 Task: Set and save the "Dry" of the Audio Spatializer to 0.50.
Action: Mouse moved to (113, 13)
Screenshot: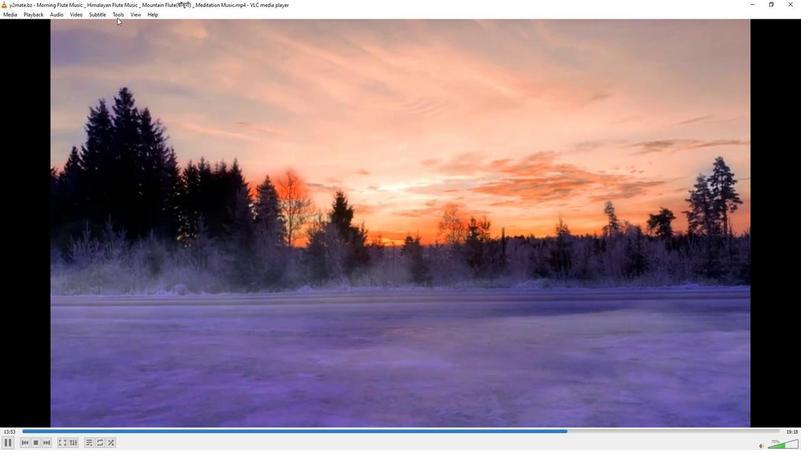 
Action: Mouse pressed left at (113, 13)
Screenshot: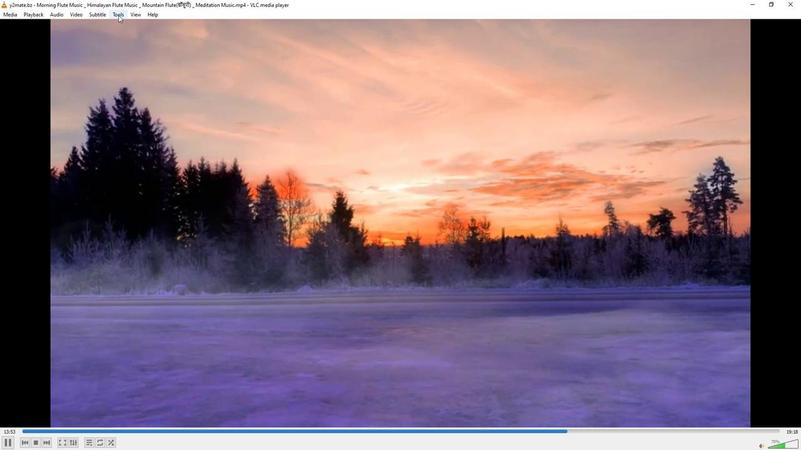 
Action: Mouse moved to (124, 113)
Screenshot: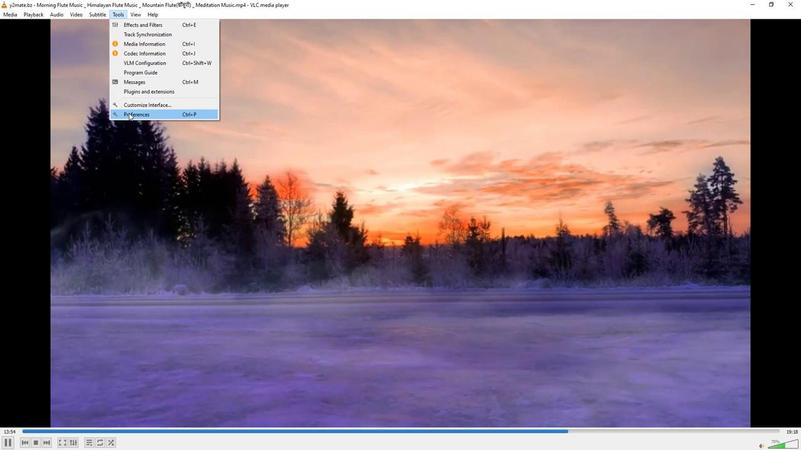 
Action: Mouse pressed left at (124, 113)
Screenshot: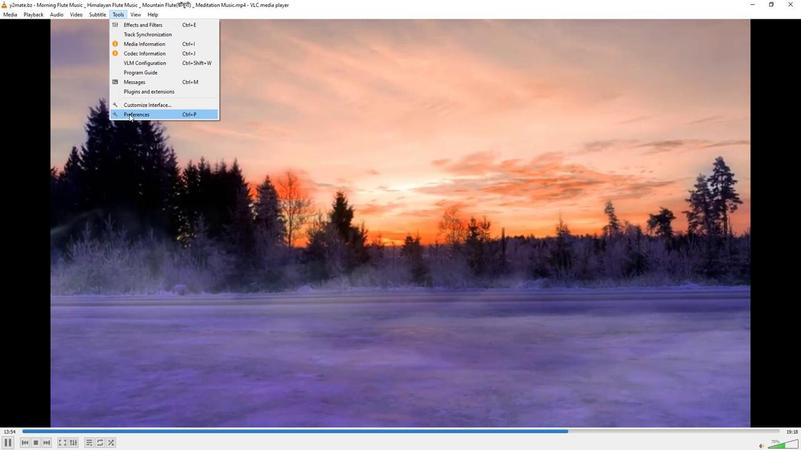 
Action: Mouse moved to (262, 370)
Screenshot: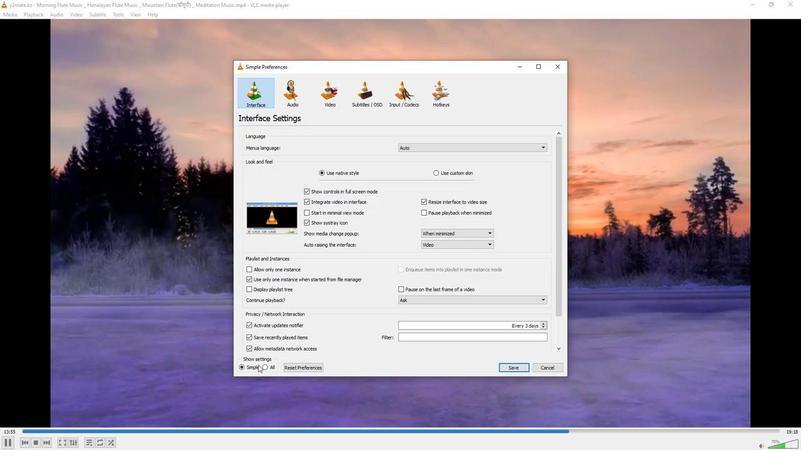 
Action: Mouse pressed left at (262, 370)
Screenshot: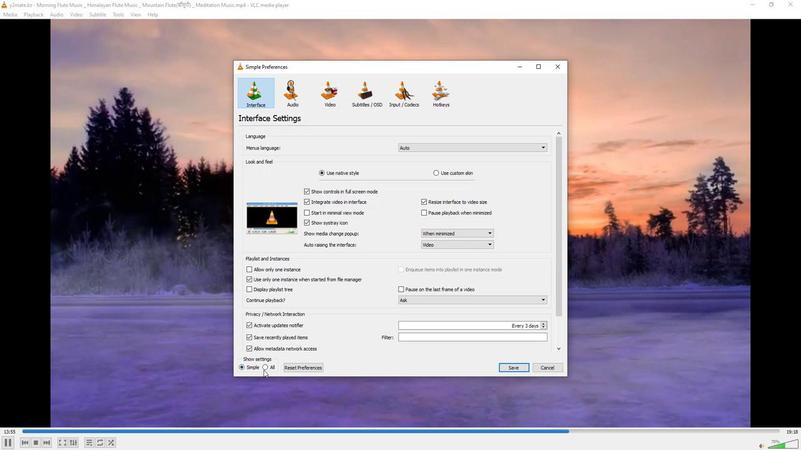 
Action: Mouse moved to (255, 179)
Screenshot: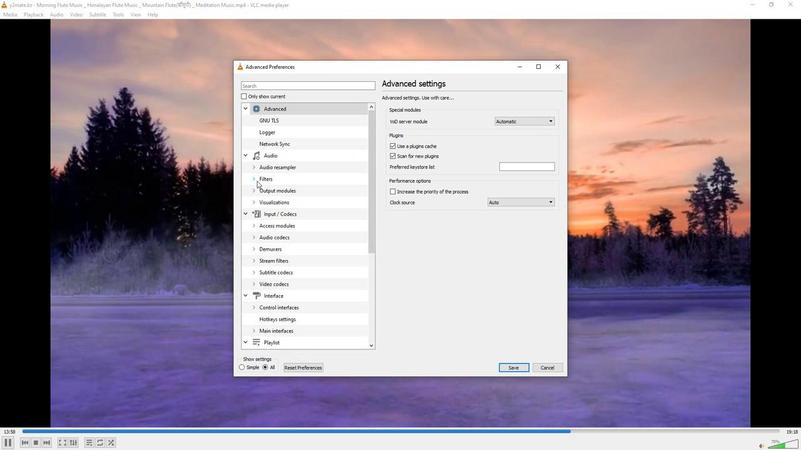 
Action: Mouse pressed left at (255, 179)
Screenshot: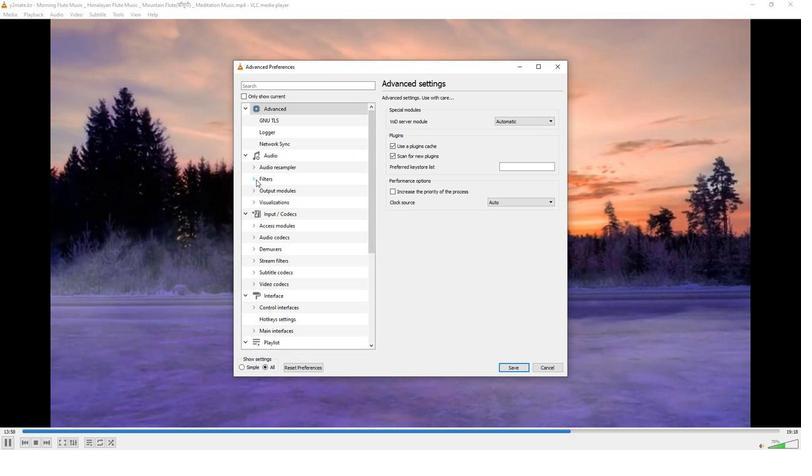 
Action: Mouse moved to (277, 332)
Screenshot: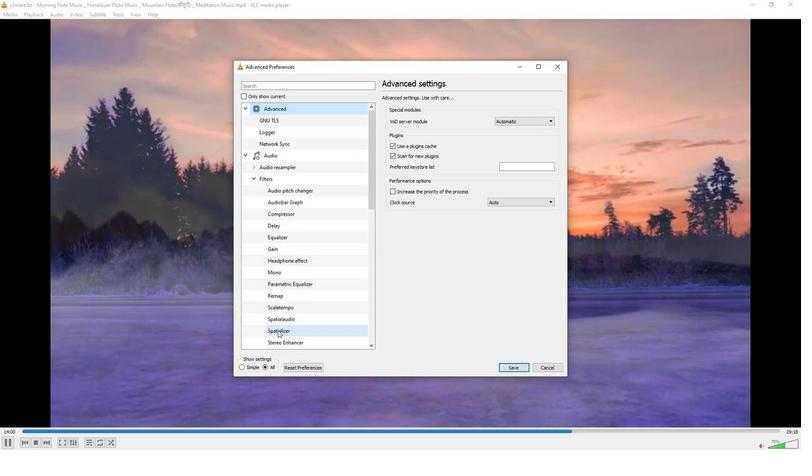 
Action: Mouse pressed left at (277, 332)
Screenshot: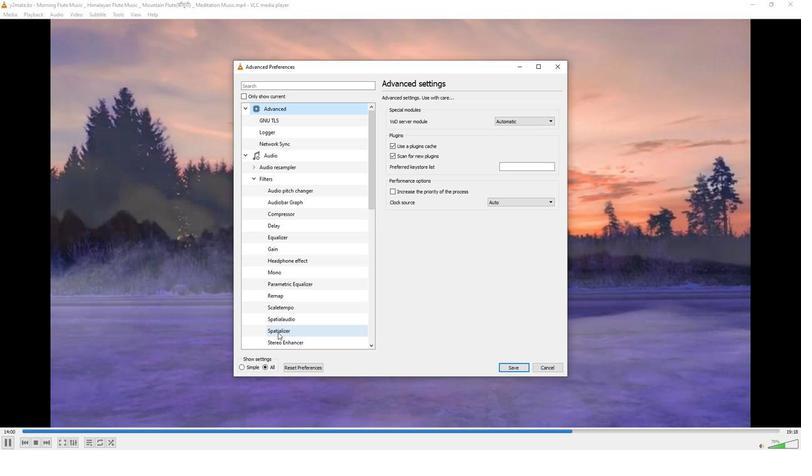 
Action: Mouse moved to (565, 141)
Screenshot: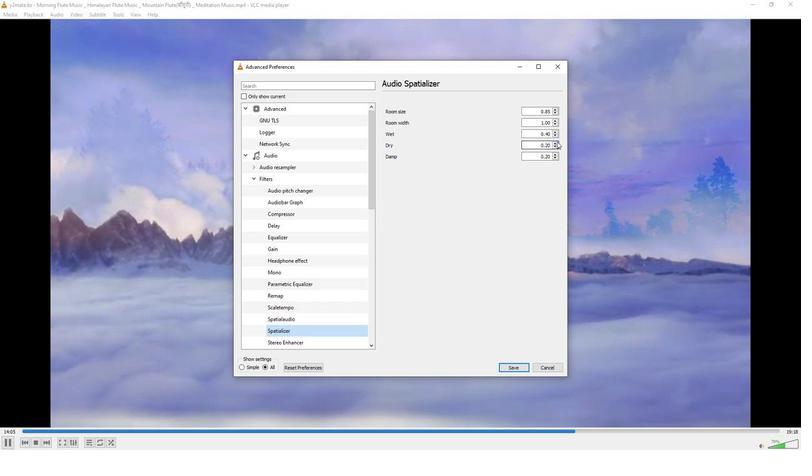 
Action: Mouse pressed left at (565, 141)
Screenshot: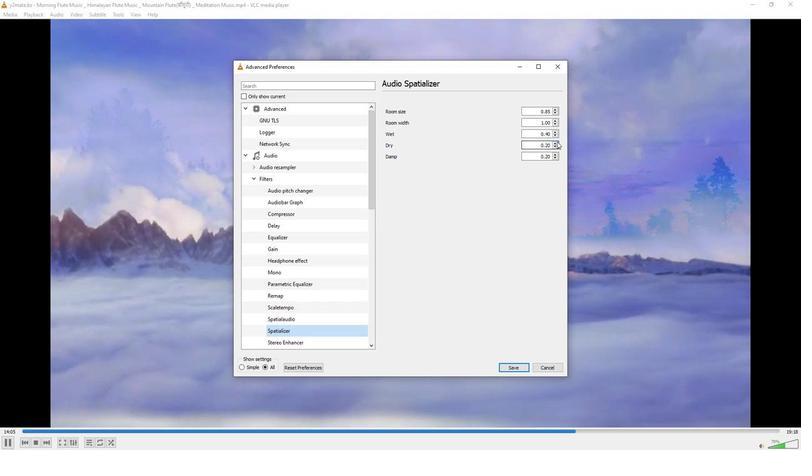 
Action: Mouse pressed left at (565, 141)
Screenshot: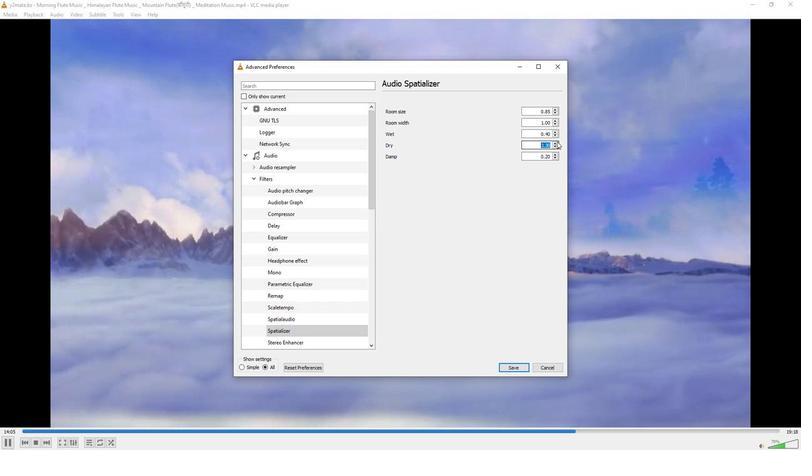 
Action: Mouse pressed left at (565, 141)
Screenshot: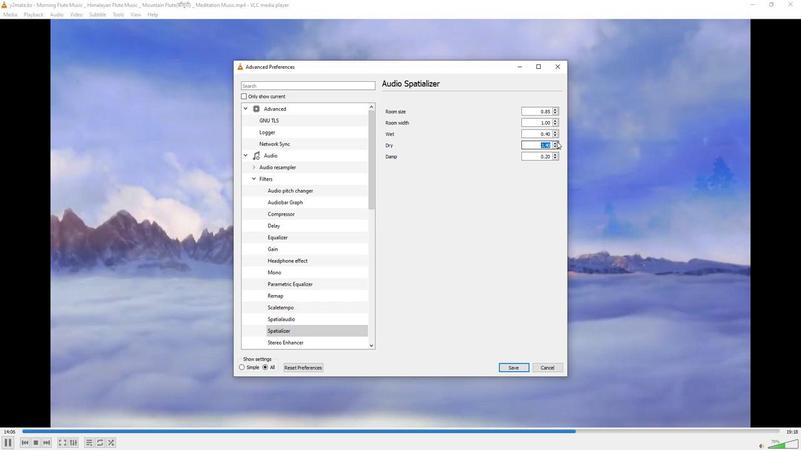 
Action: Mouse moved to (550, 177)
Screenshot: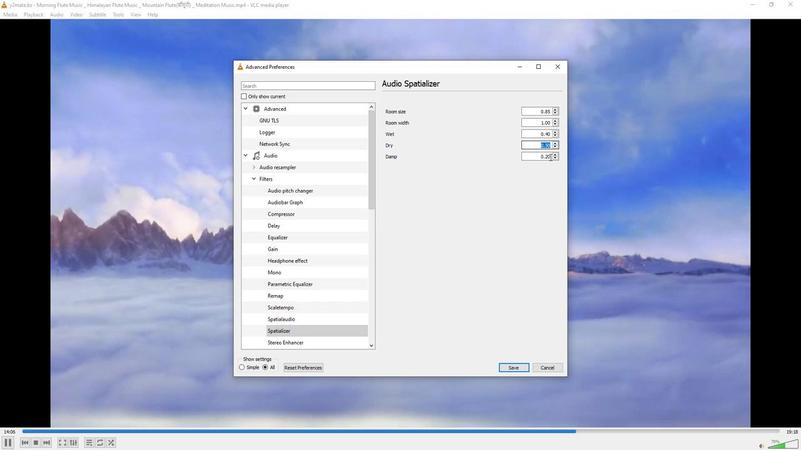 
Action: Mouse pressed left at (550, 177)
Screenshot: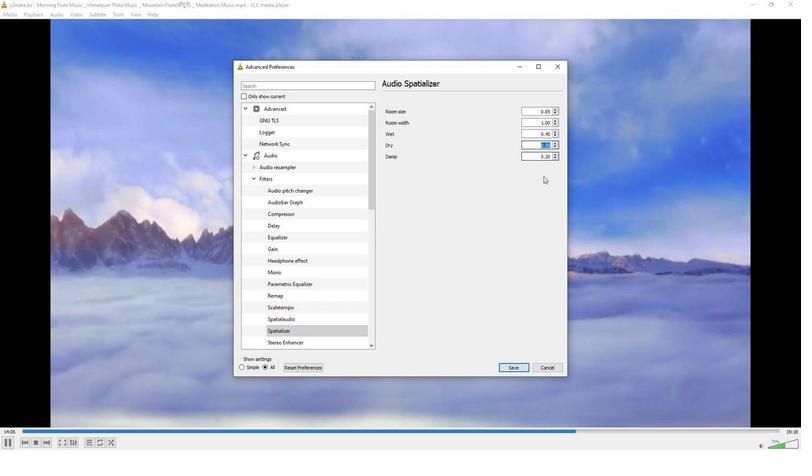 
Action: Mouse moved to (516, 368)
Screenshot: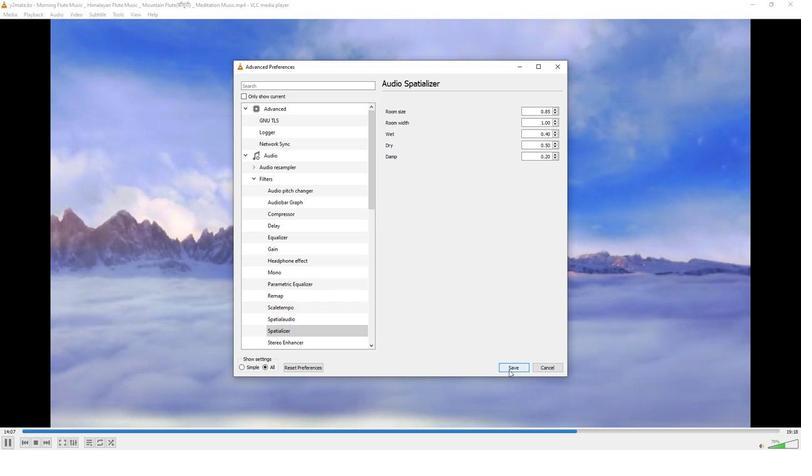 
Action: Mouse pressed left at (516, 368)
Screenshot: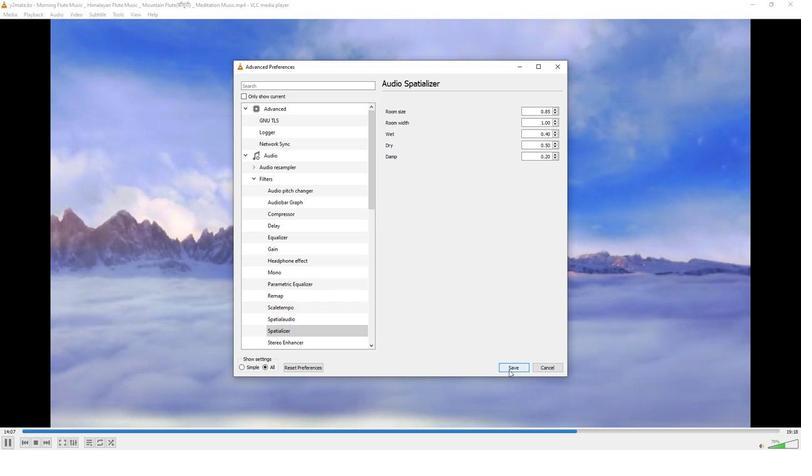 
Action: Mouse moved to (512, 367)
Screenshot: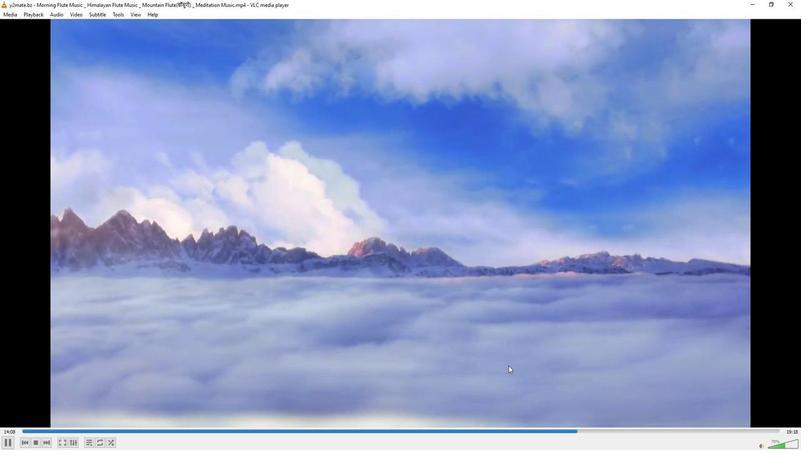 
